 Task: Add a field from the Popular template Effort Level with name TrueLine.
Action: Mouse moved to (58, 255)
Screenshot: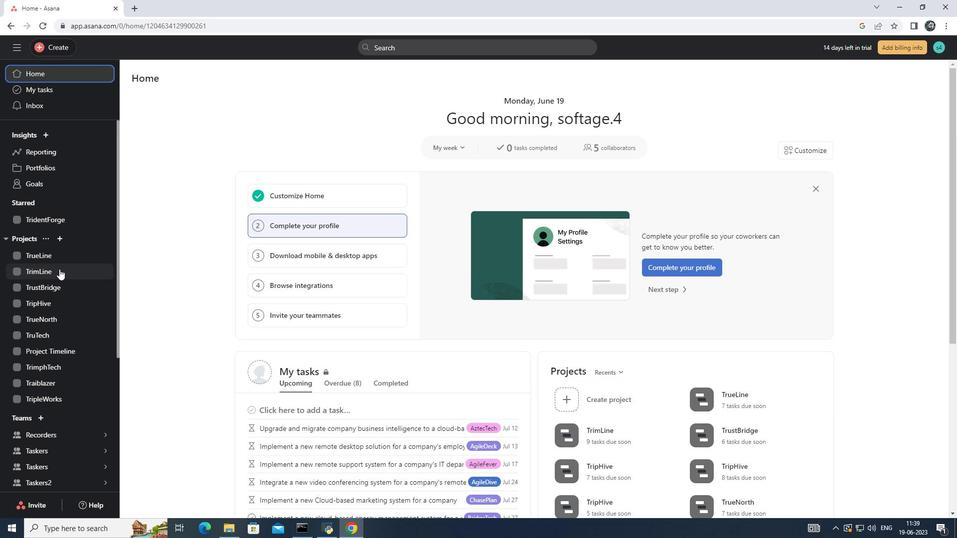 
Action: Mouse pressed left at (58, 255)
Screenshot: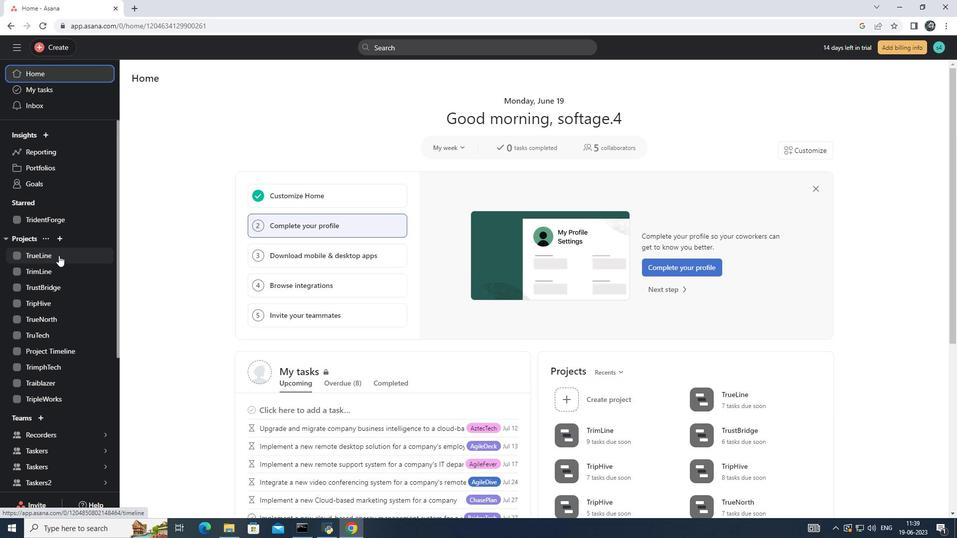 
Action: Mouse moved to (173, 101)
Screenshot: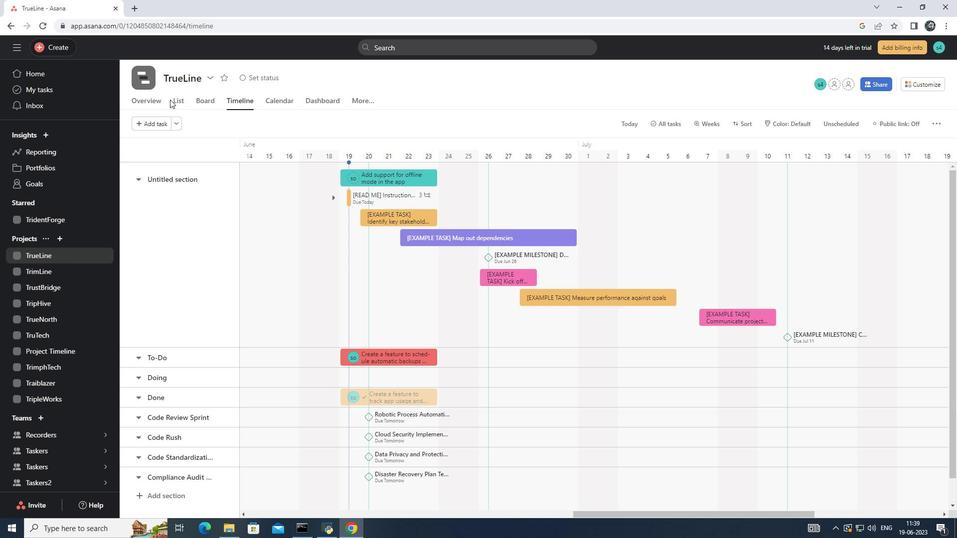 
Action: Mouse pressed left at (173, 101)
Screenshot: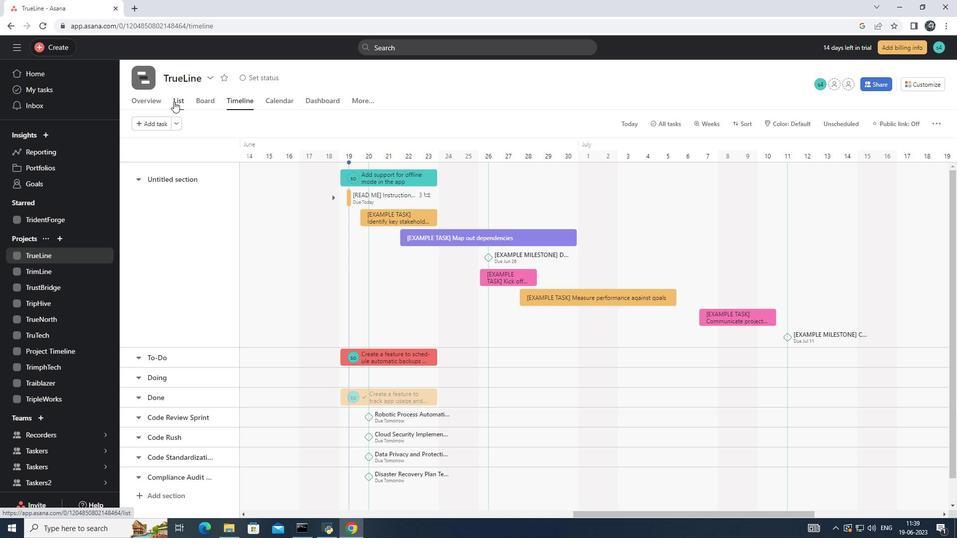 
Action: Mouse moved to (749, 147)
Screenshot: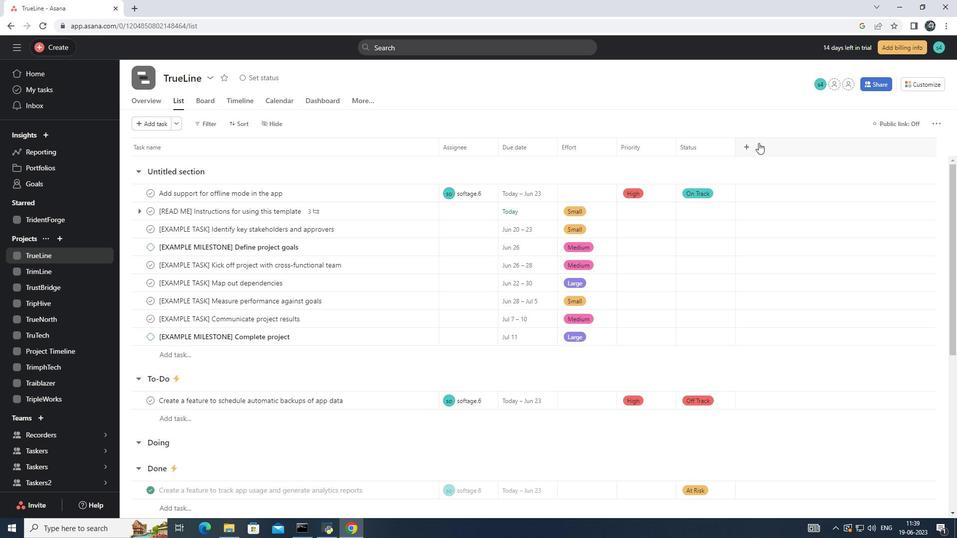 
Action: Mouse pressed left at (749, 147)
Screenshot: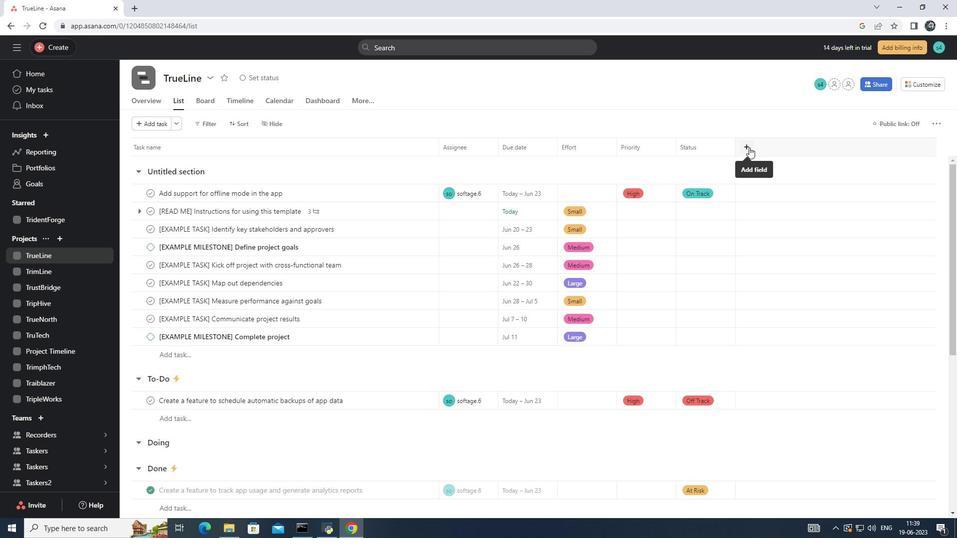 
Action: Mouse moved to (774, 205)
Screenshot: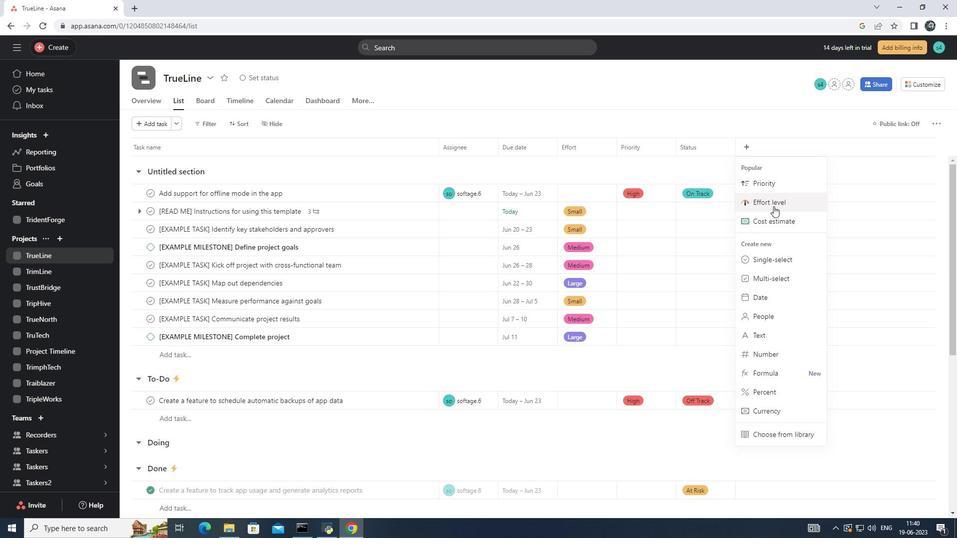 
Action: Mouse pressed left at (774, 205)
Screenshot: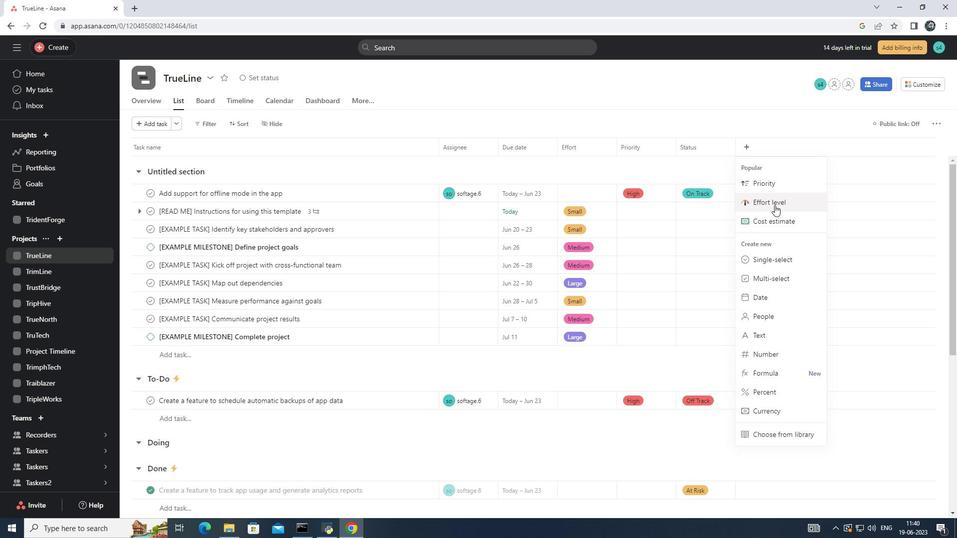 
Action: Mouse moved to (405, 132)
Screenshot: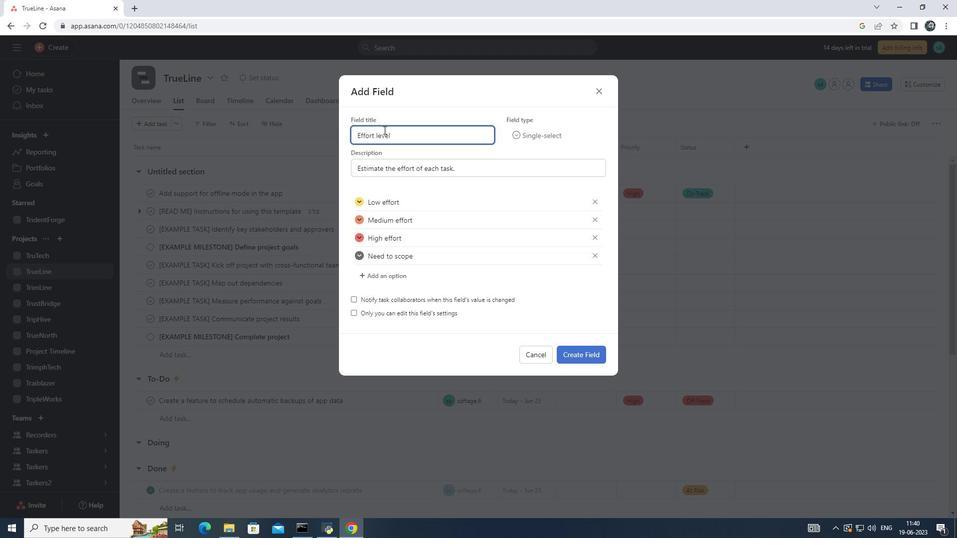 
Action: Key pressed <Key.backspace><Key.backspace><Key.backspace><Key.backspace><Key.backspace><Key.backspace><Key.backspace><Key.backspace><Key.backspace><Key.backspace><Key.backspace><Key.backspace><Key.backspace><Key.backspace><Key.backspace><Key.backspace><Key.backspace><Key.backspace><Key.backspace><Key.shift>True<Key.shift><Key.shift><Key.shift><Key.shift><Key.shift><Key.shift>Line
Screenshot: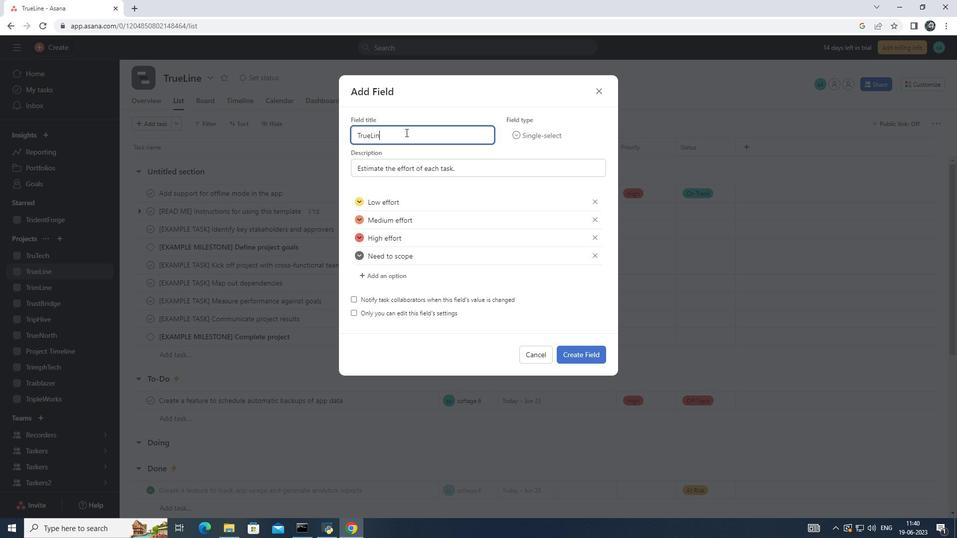 
Action: Mouse moved to (566, 350)
Screenshot: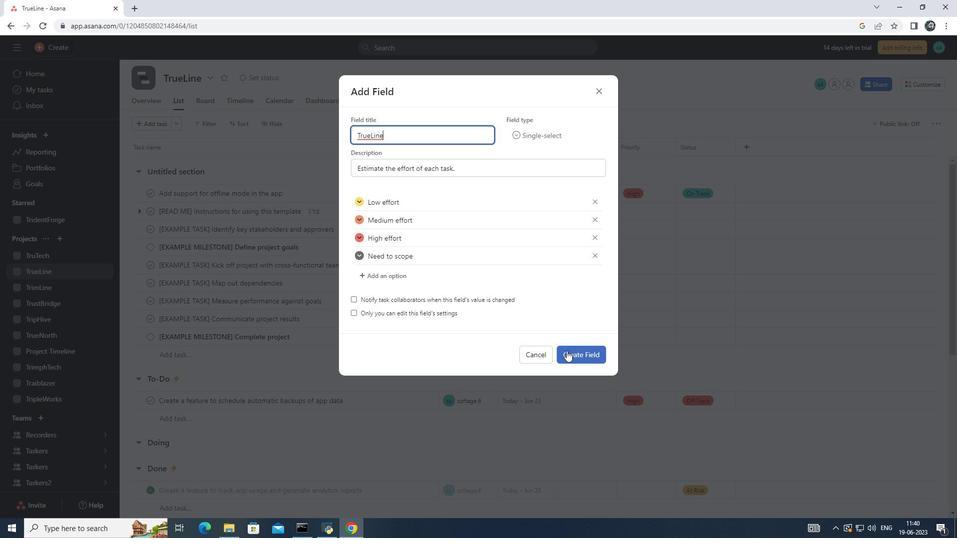 
Action: Mouse pressed left at (566, 350)
Screenshot: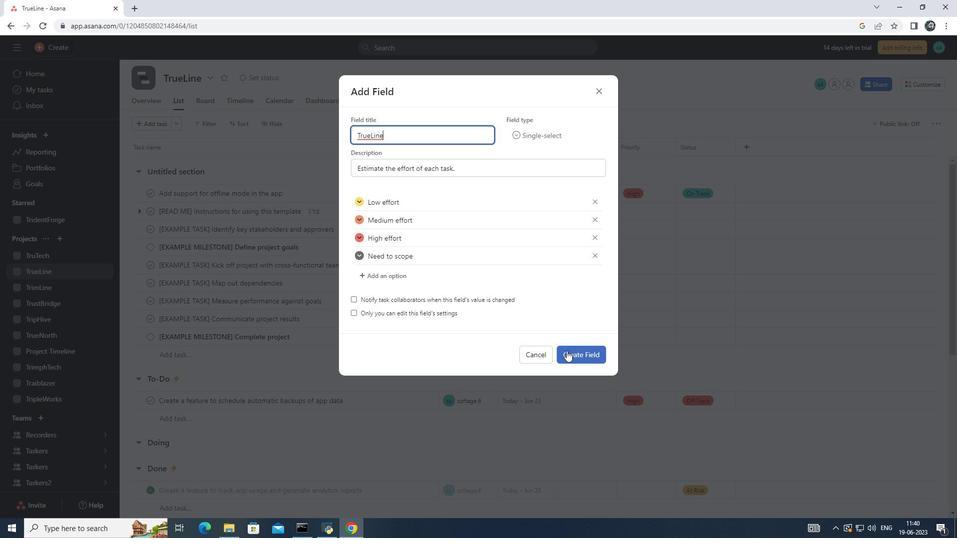 
Action: Mouse moved to (568, 350)
Screenshot: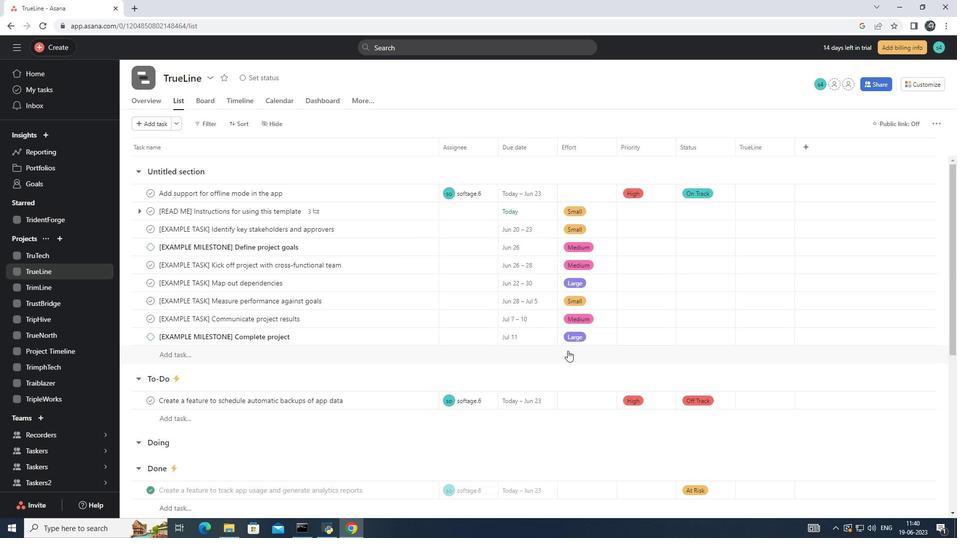 
